 Task: In the  document california.doc ,align picture to the 'center'. Insert word art below the picture and give heading  'California  in Light Purple'
Action: Mouse moved to (284, 209)
Screenshot: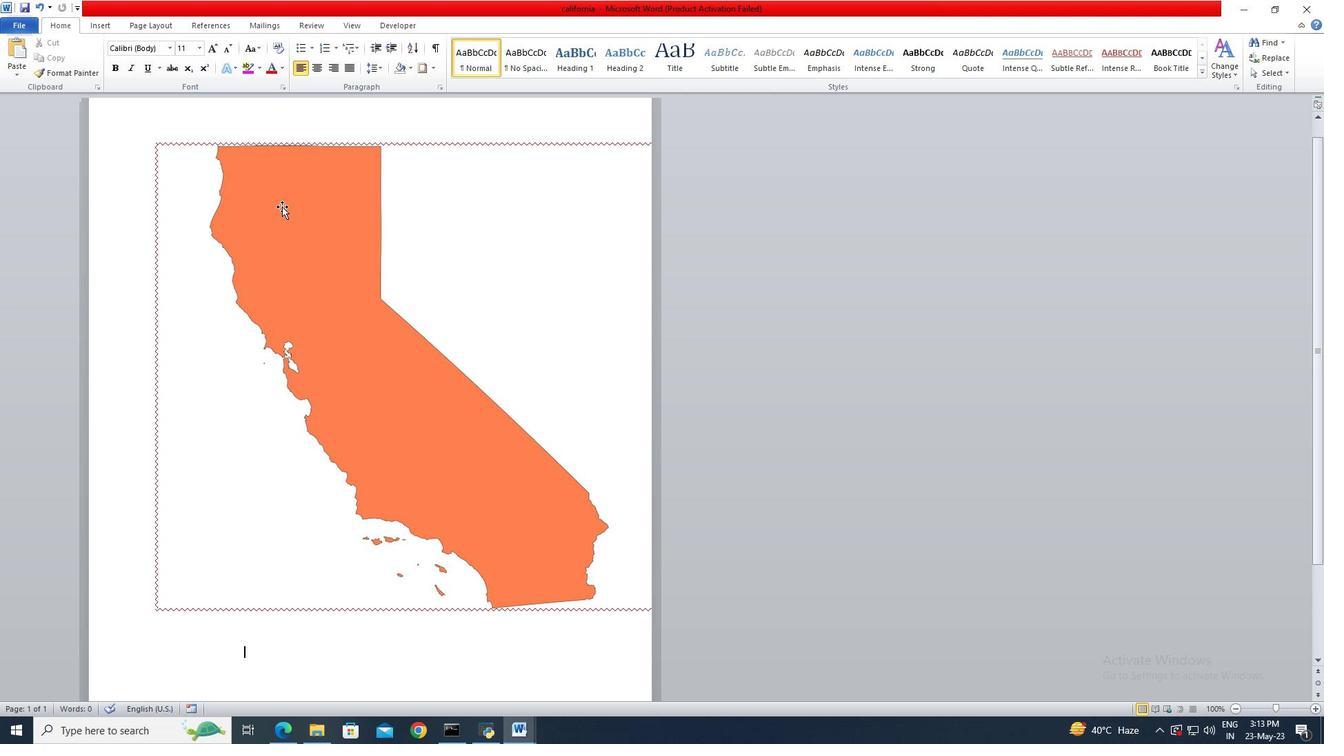 
Action: Mouse pressed left at (284, 209)
Screenshot: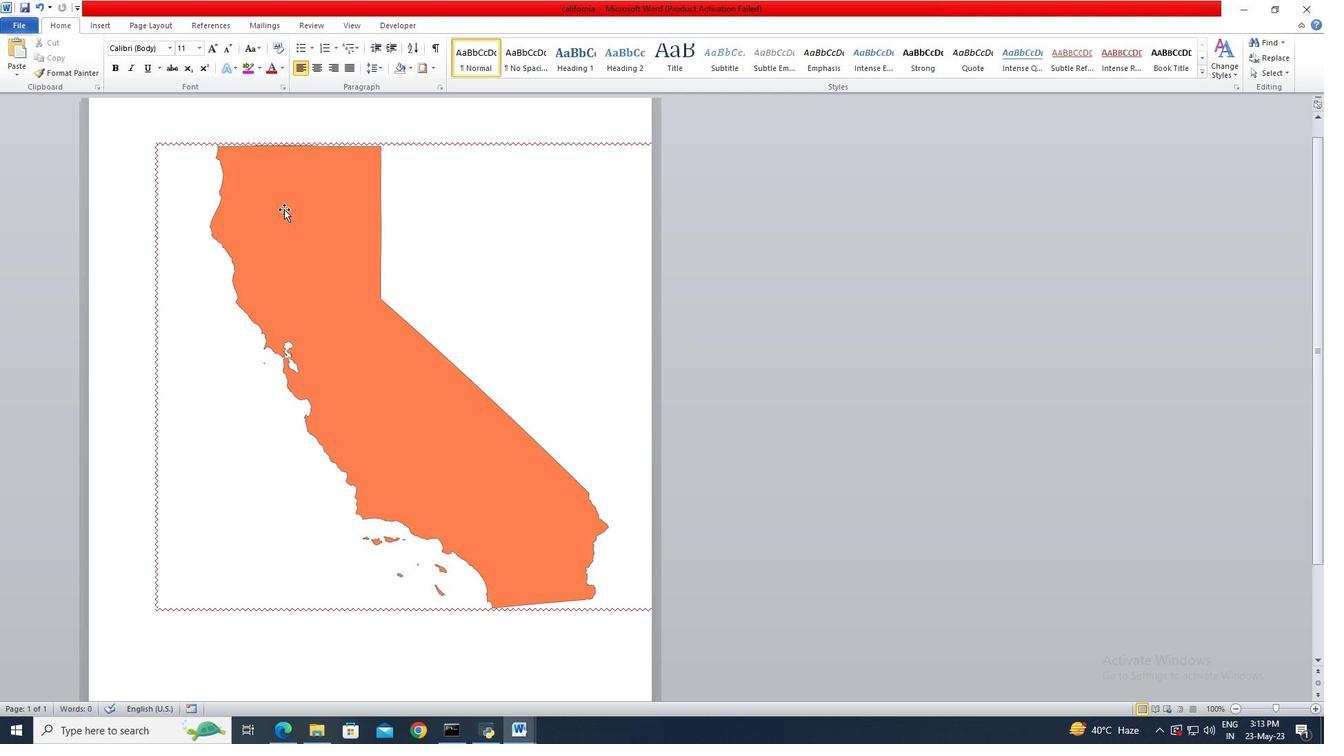 
Action: Mouse moved to (315, 73)
Screenshot: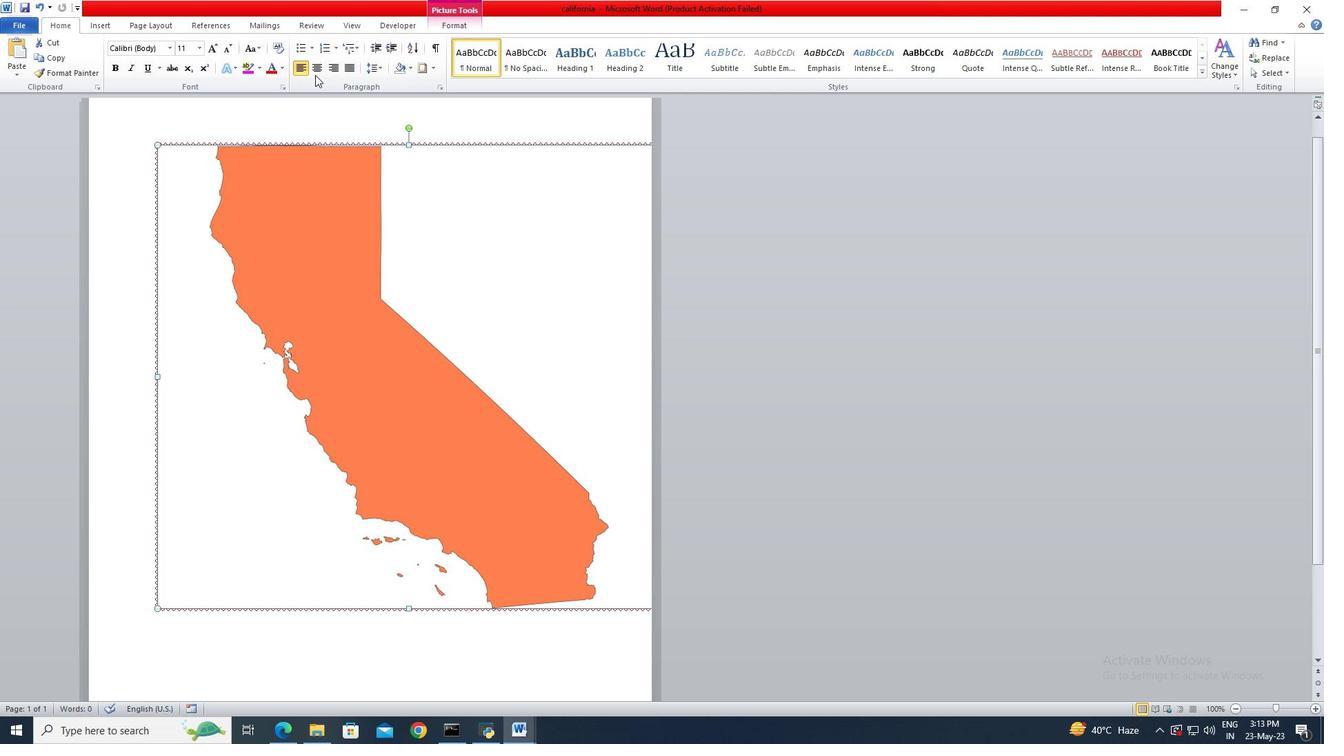 
Action: Mouse pressed left at (315, 73)
Screenshot: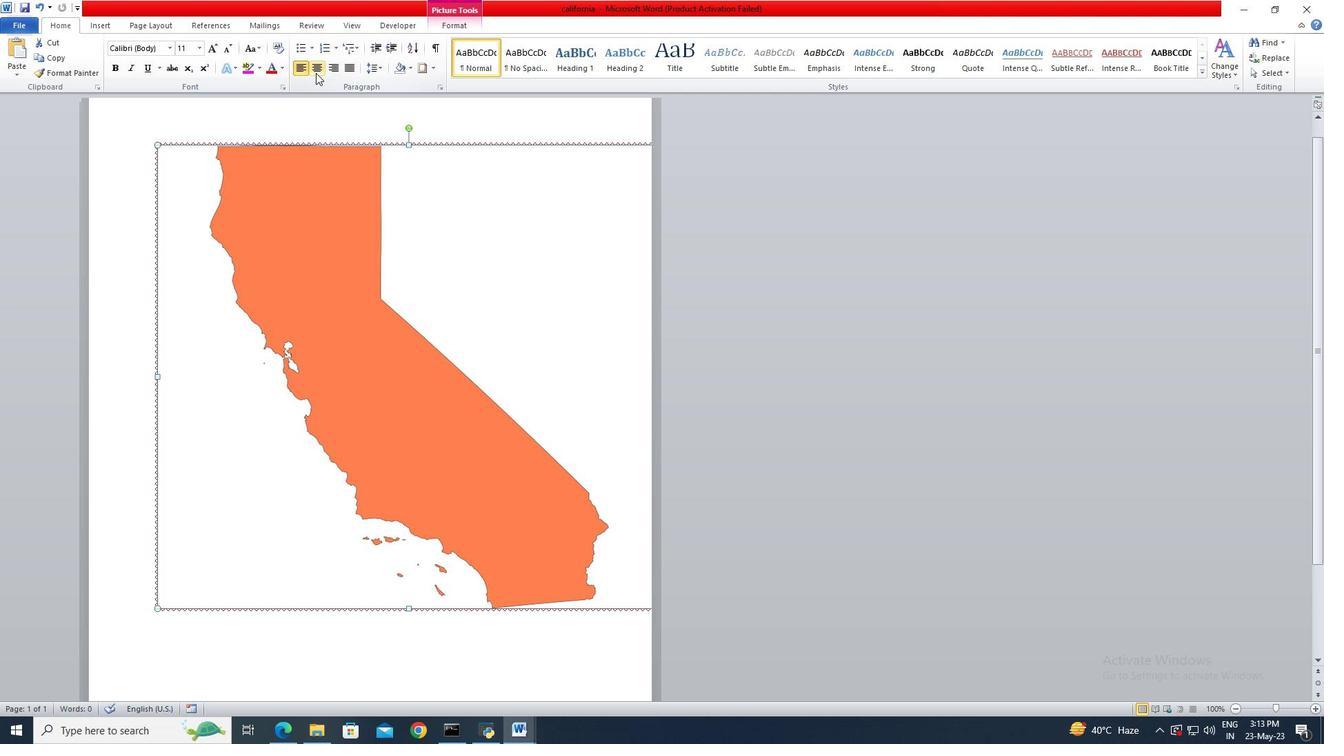 
Action: Mouse moved to (216, 665)
Screenshot: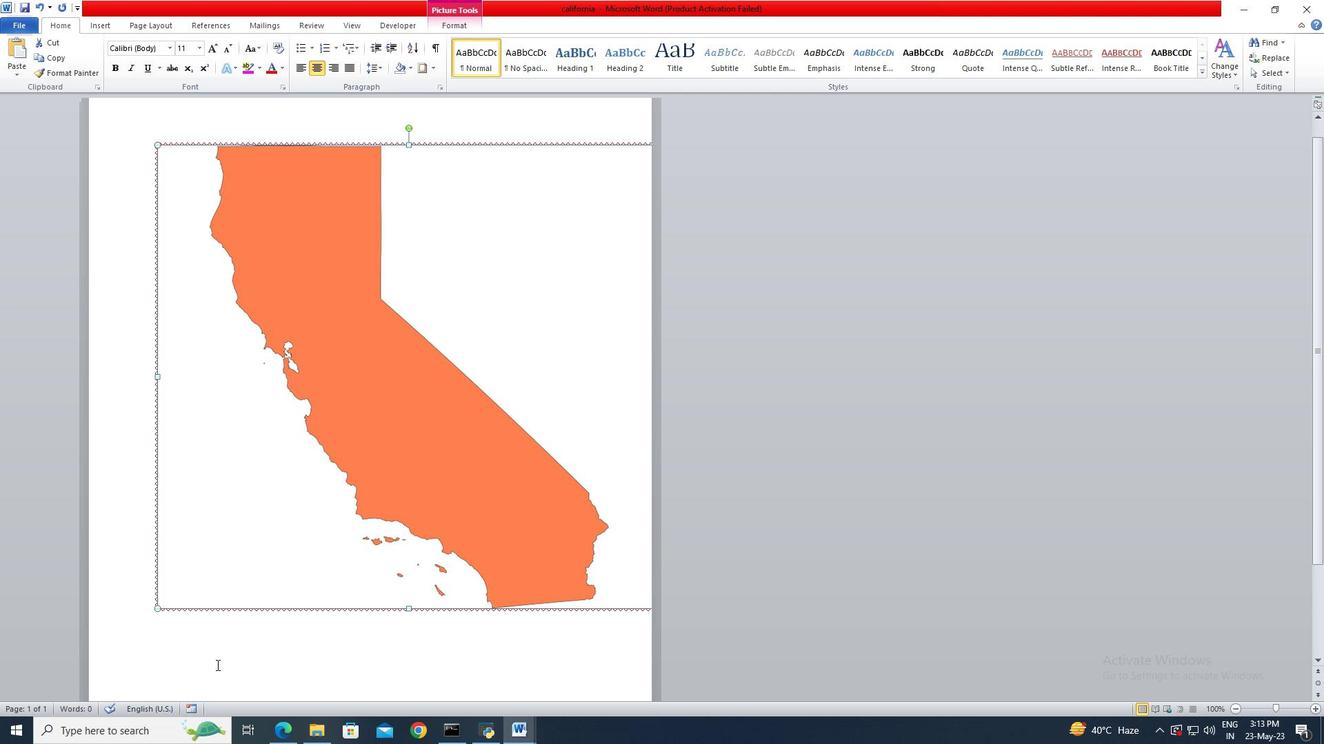
Action: Mouse pressed left at (216, 665)
Screenshot: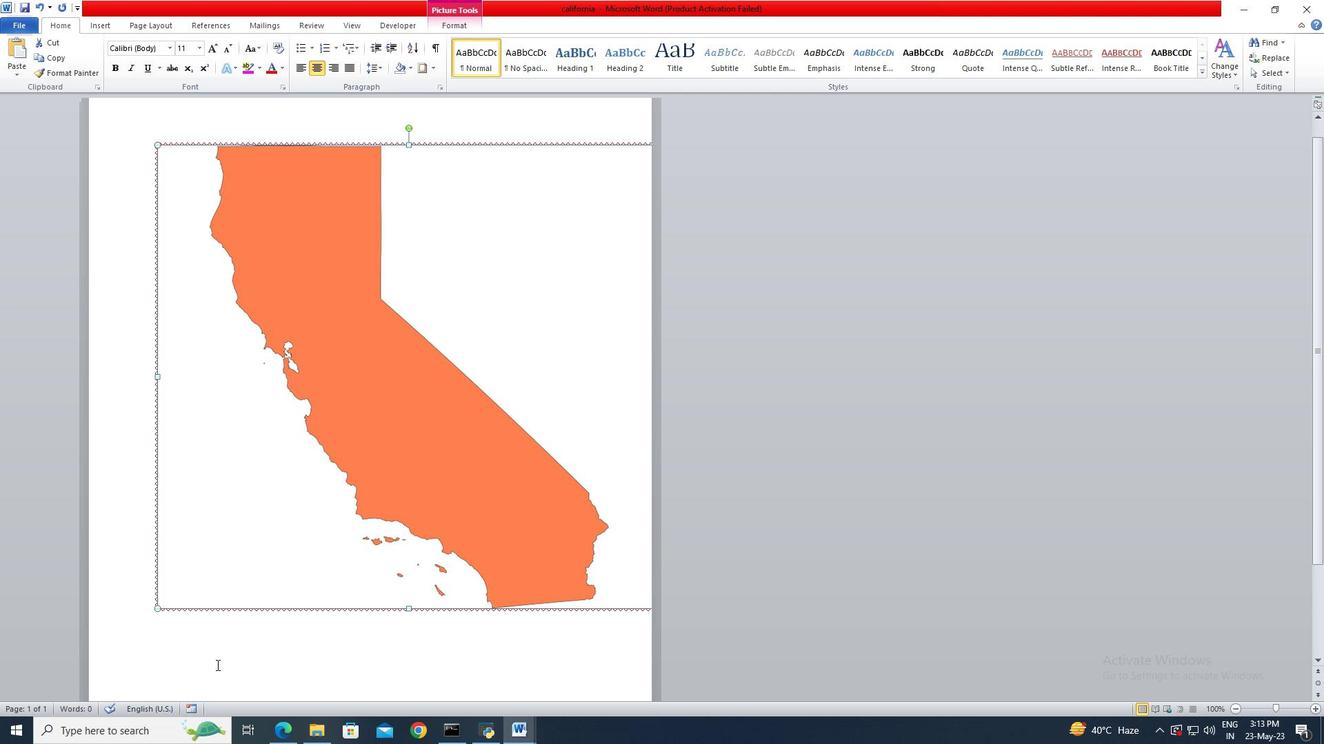 
Action: Mouse moved to (218, 671)
Screenshot: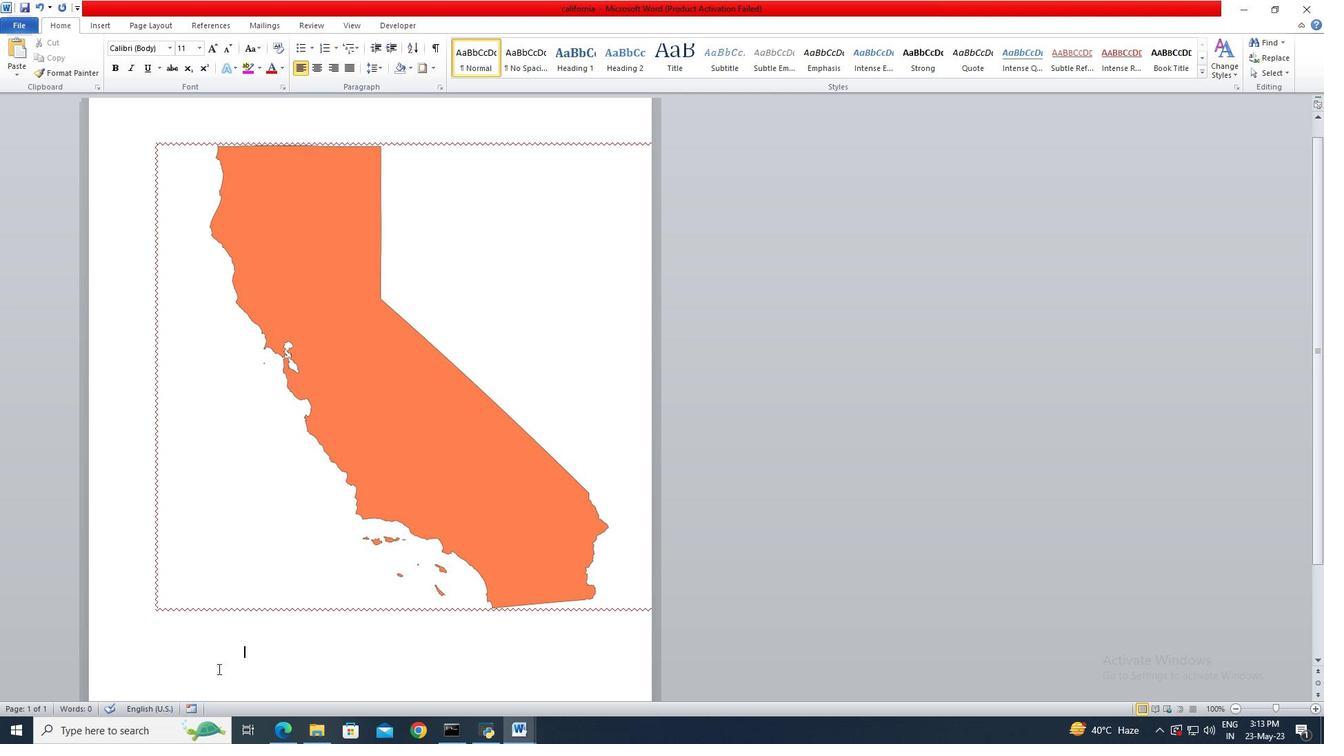 
Action: Mouse pressed left at (218, 671)
Screenshot: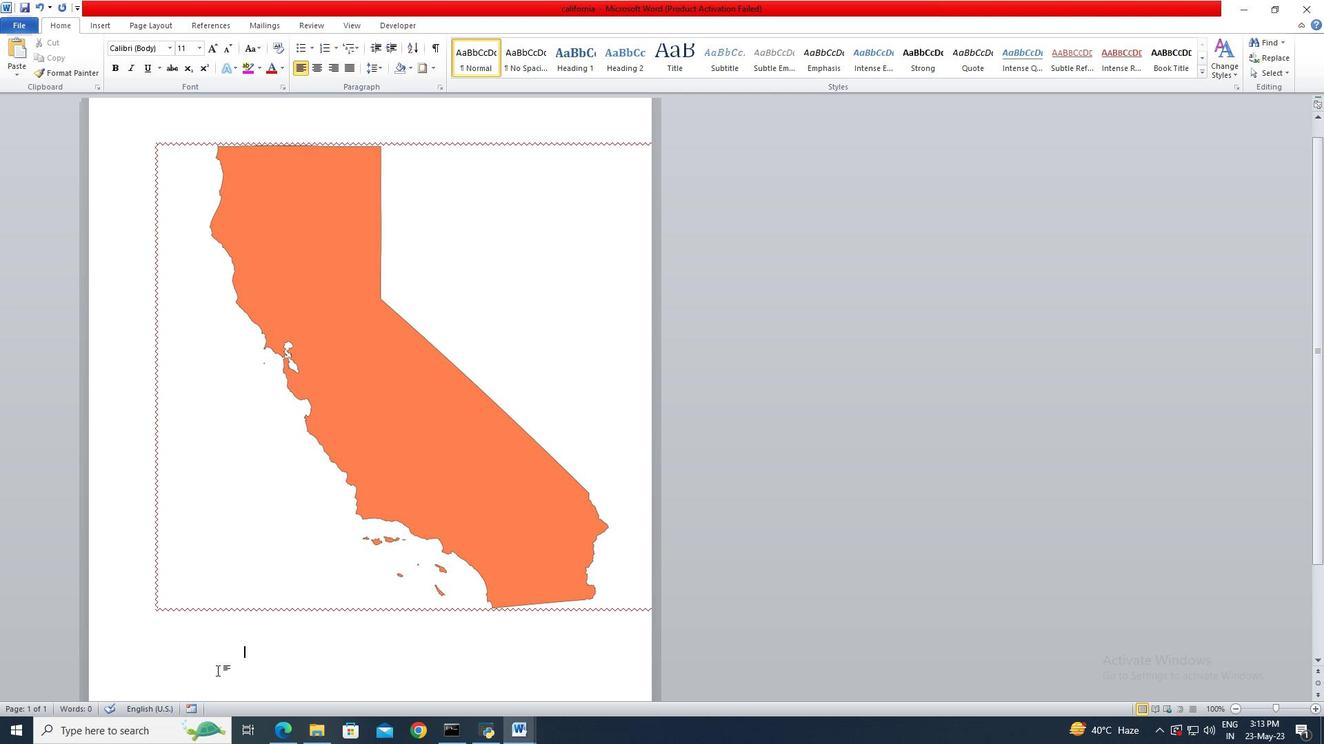 
Action: Mouse moved to (91, 31)
Screenshot: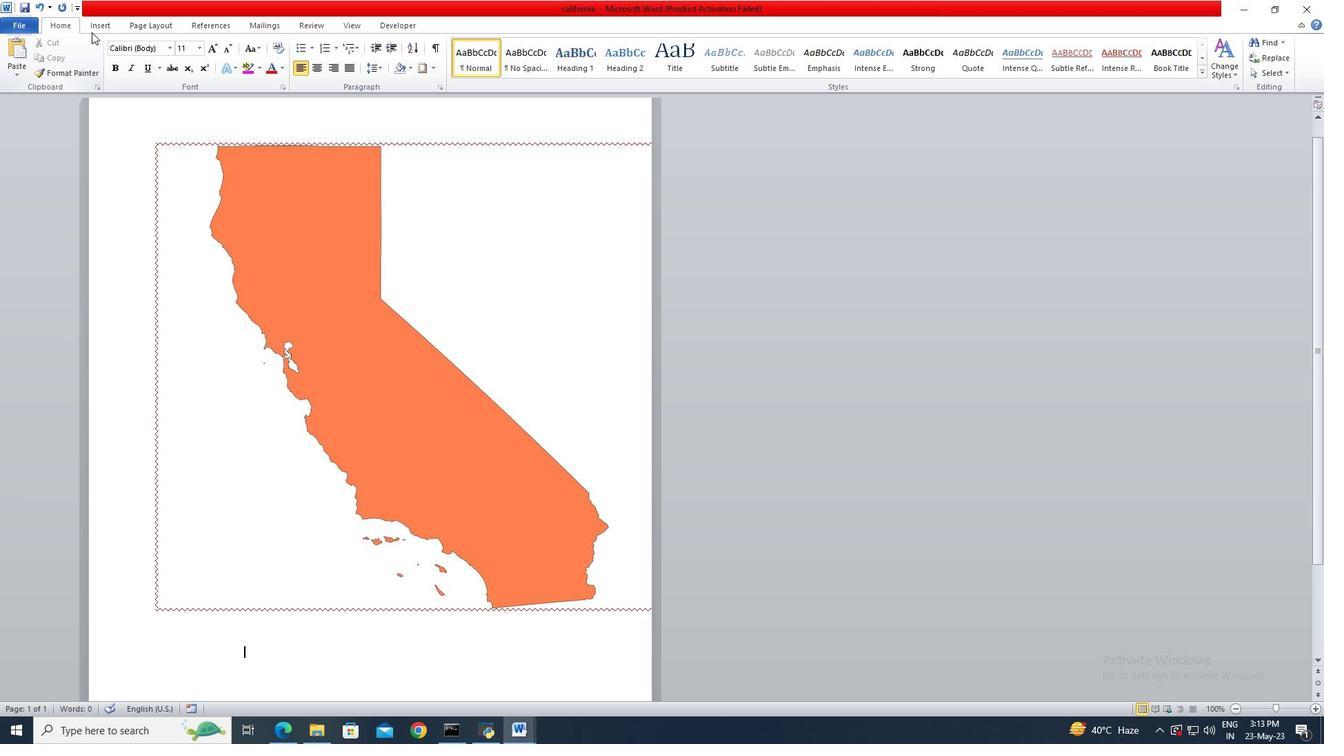 
Action: Mouse pressed left at (91, 31)
Screenshot: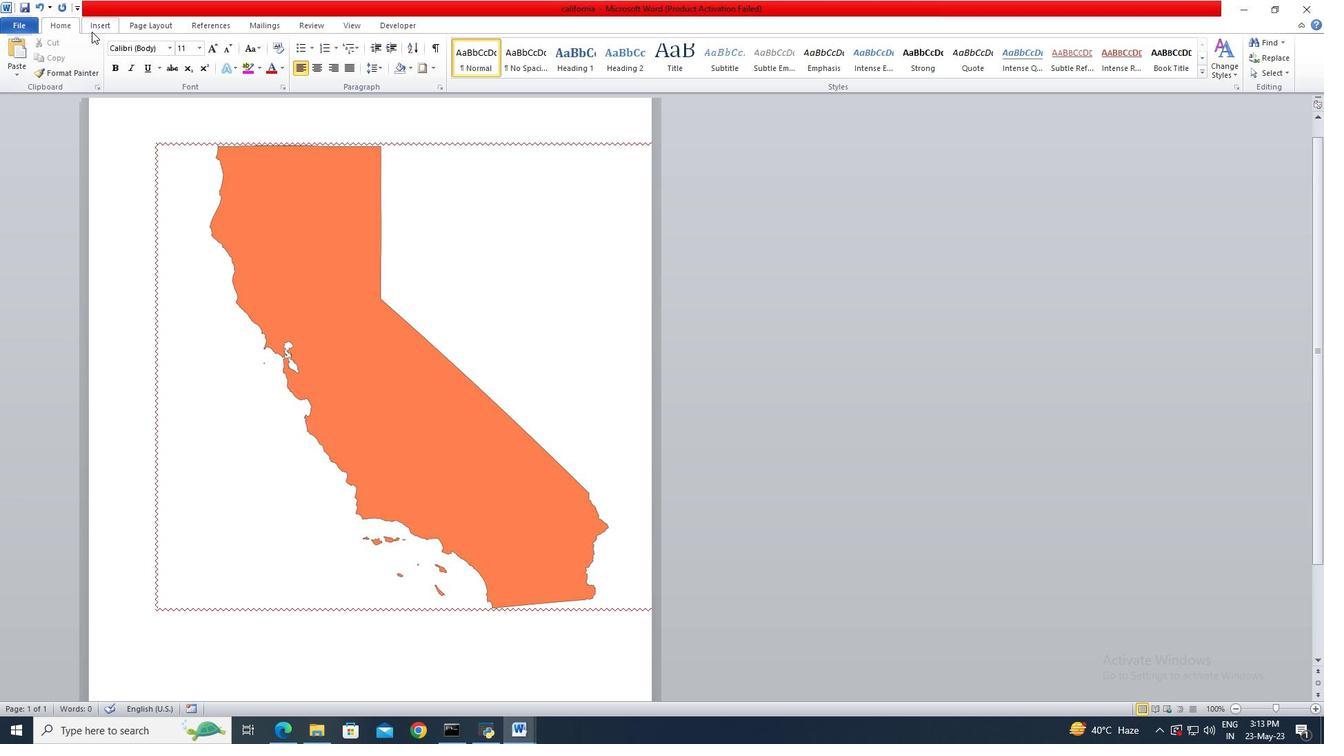 
Action: Mouse moved to (635, 60)
Screenshot: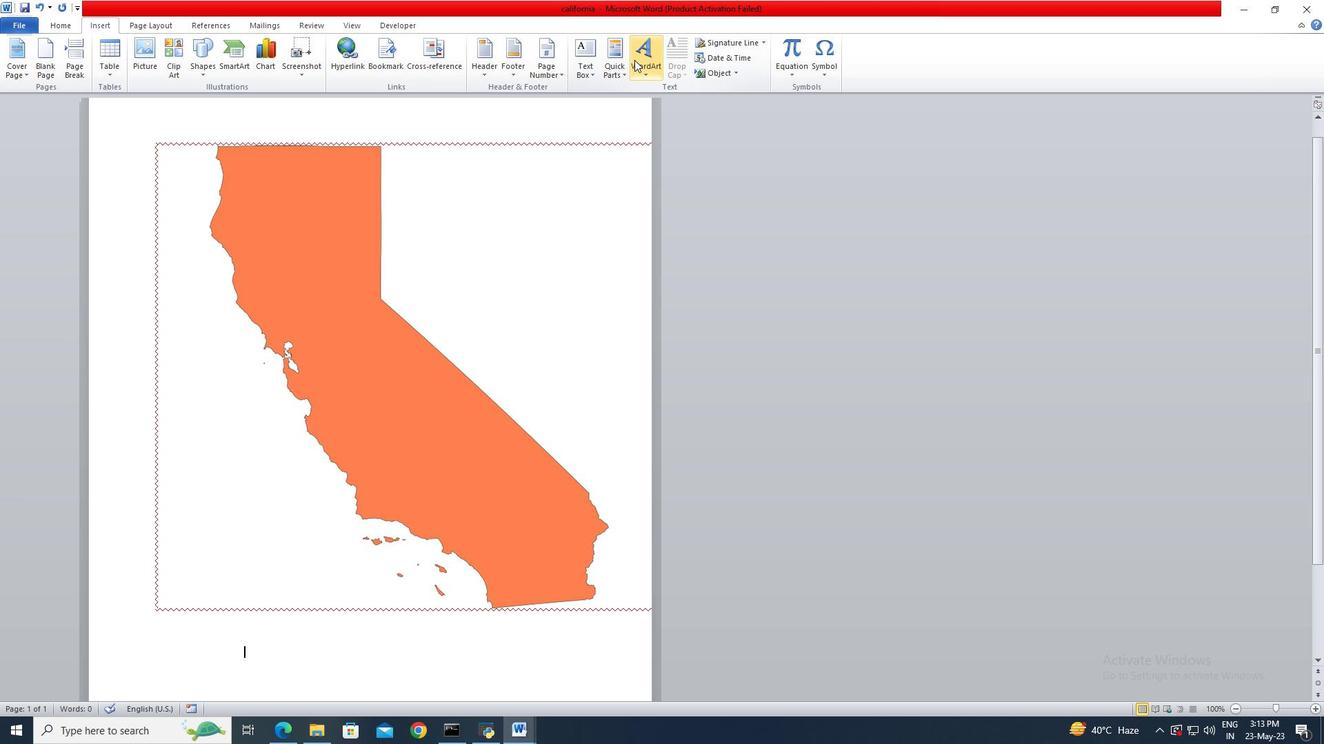 
Action: Mouse pressed left at (635, 60)
Screenshot: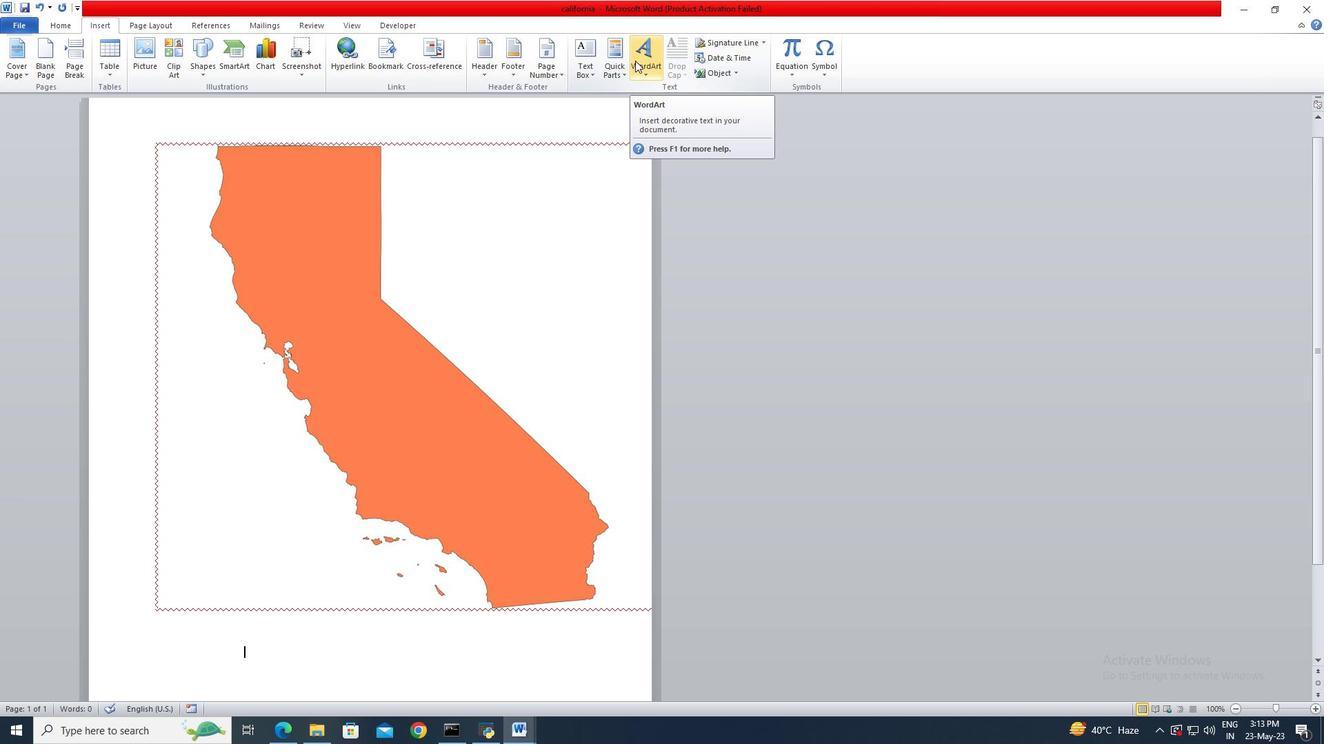 
Action: Mouse moved to (759, 293)
Screenshot: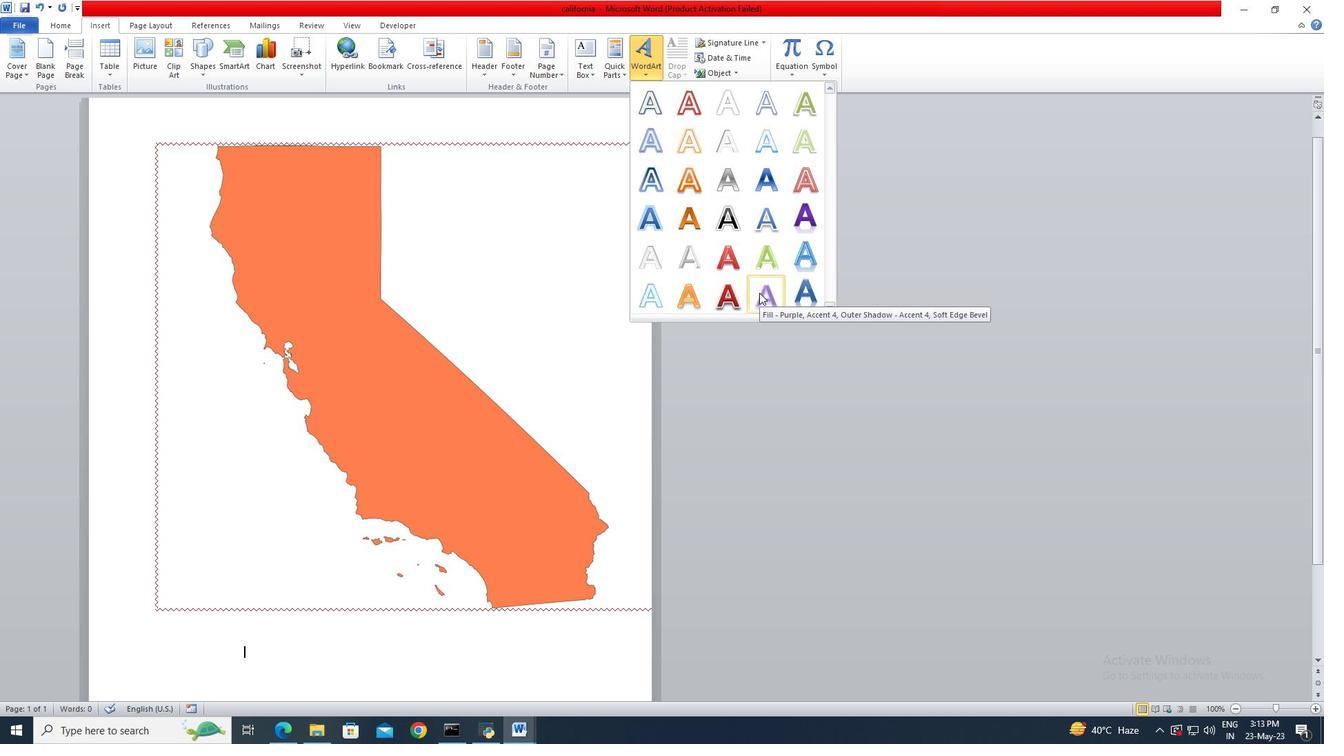 
Action: Mouse pressed left at (759, 293)
Screenshot: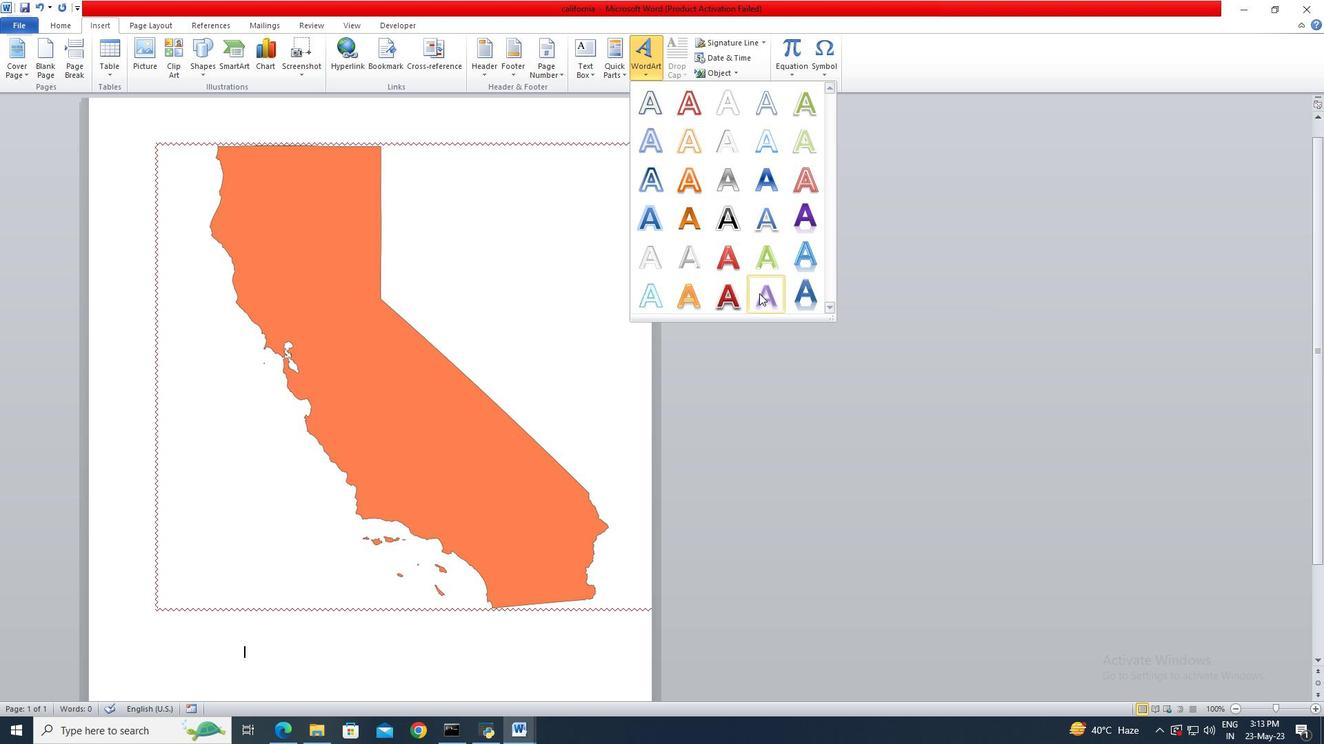 
Action: Key pressed <Key.shift>California
Screenshot: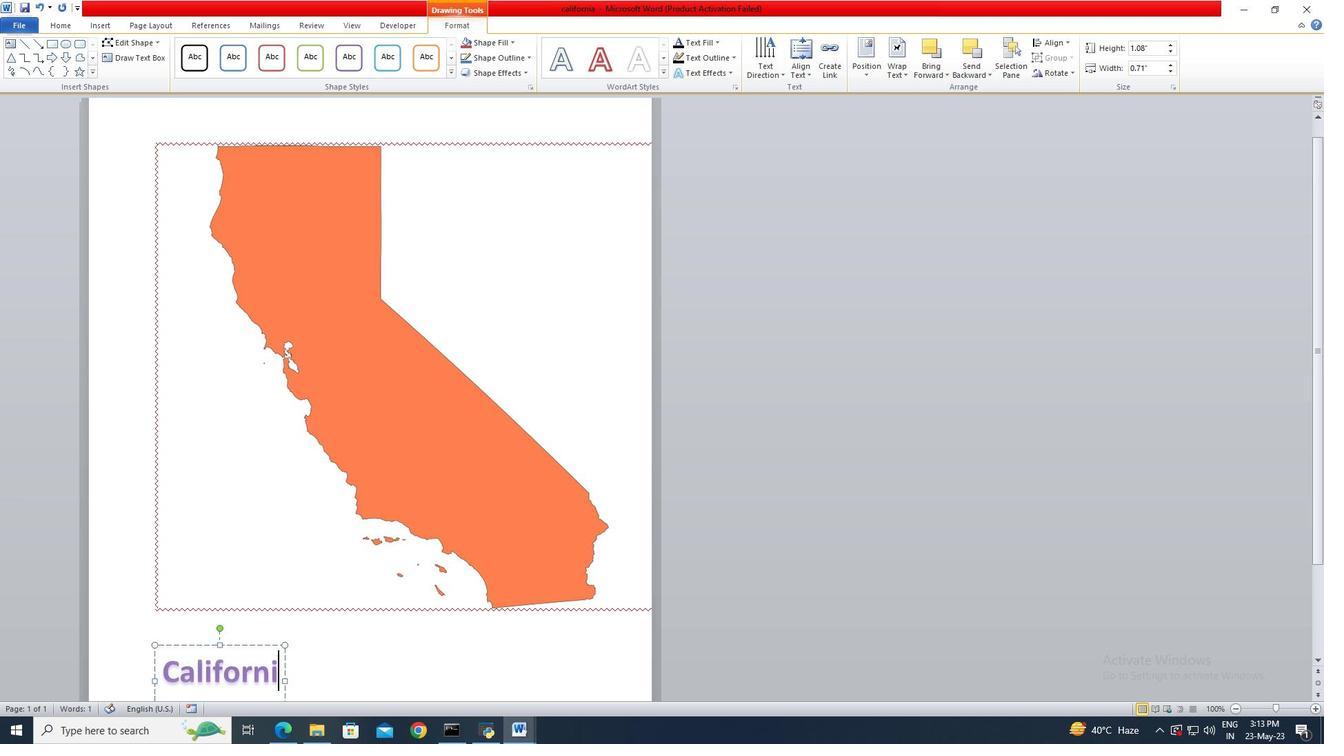 
Action: Mouse moved to (585, 641)
Screenshot: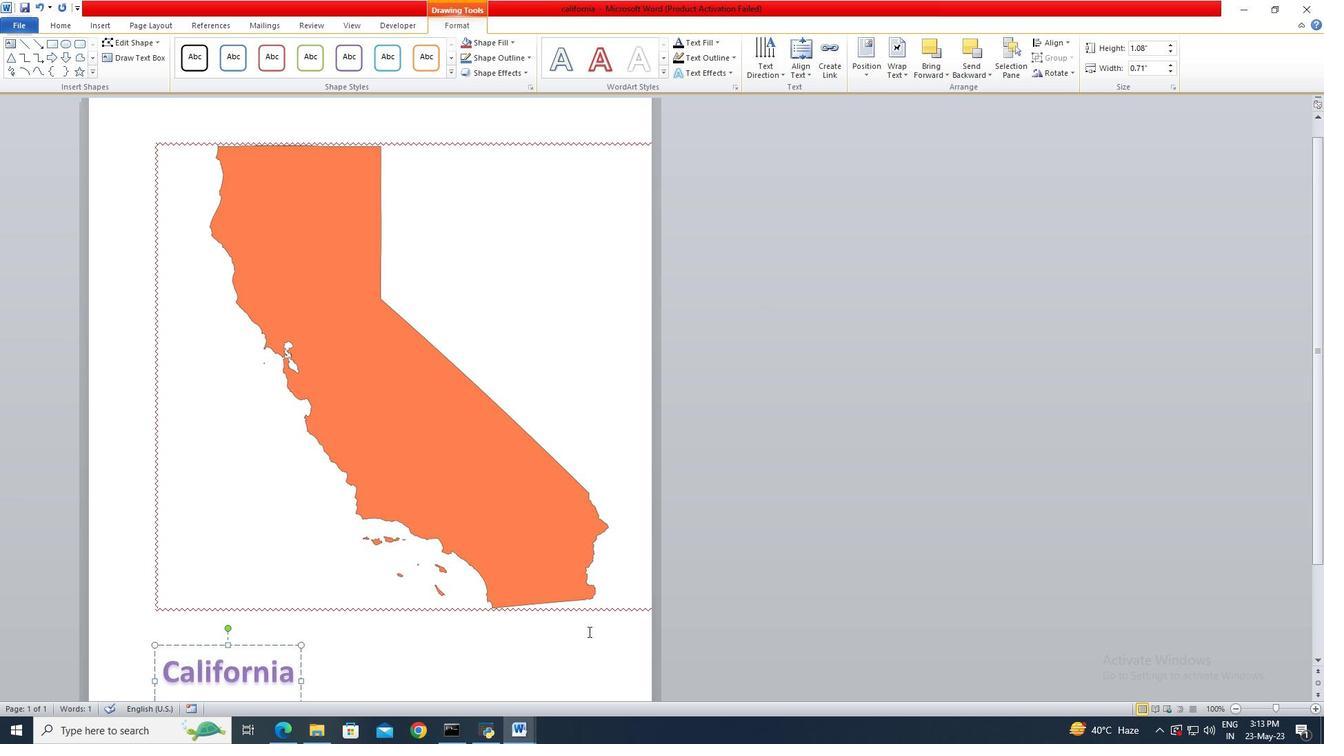
Action: Mouse pressed left at (585, 641)
Screenshot: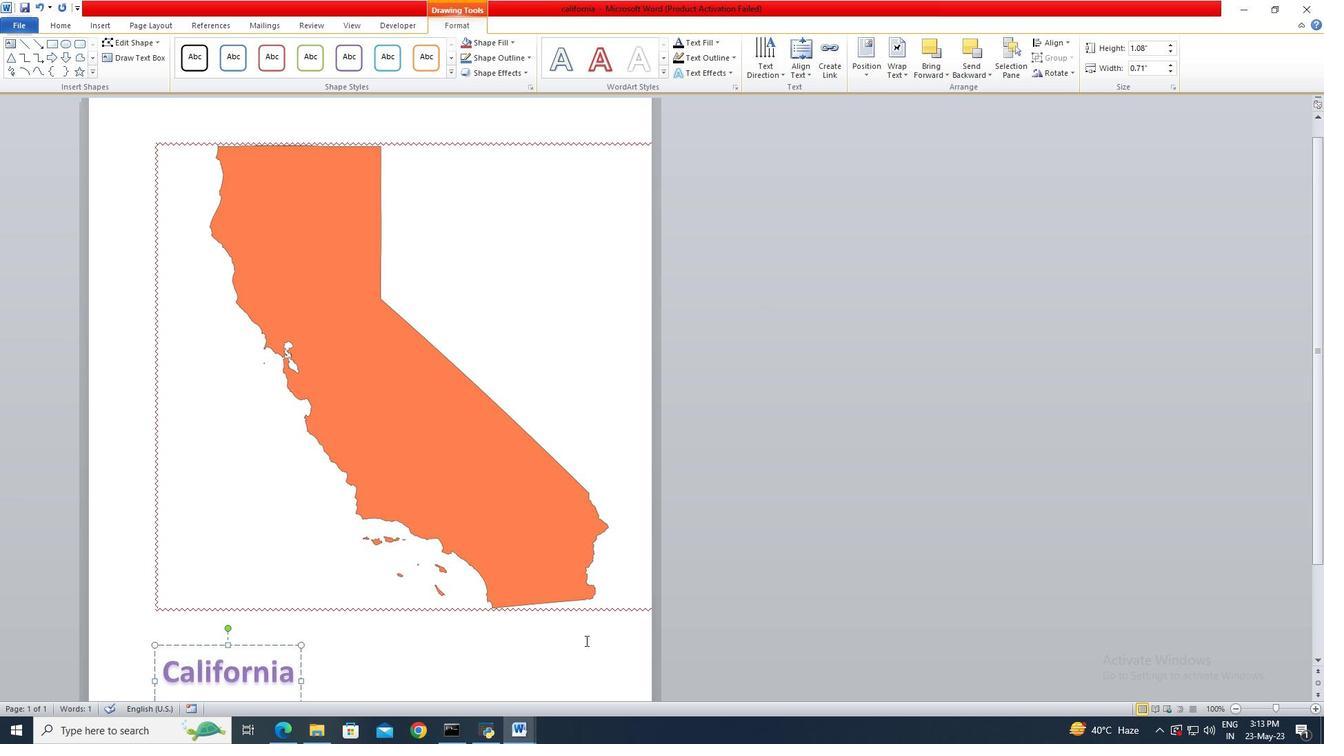 
